 Task: Use the formula "FVSCHEDULE" in spreadsheet "Project portfolio".
Action: Mouse moved to (752, 401)
Screenshot: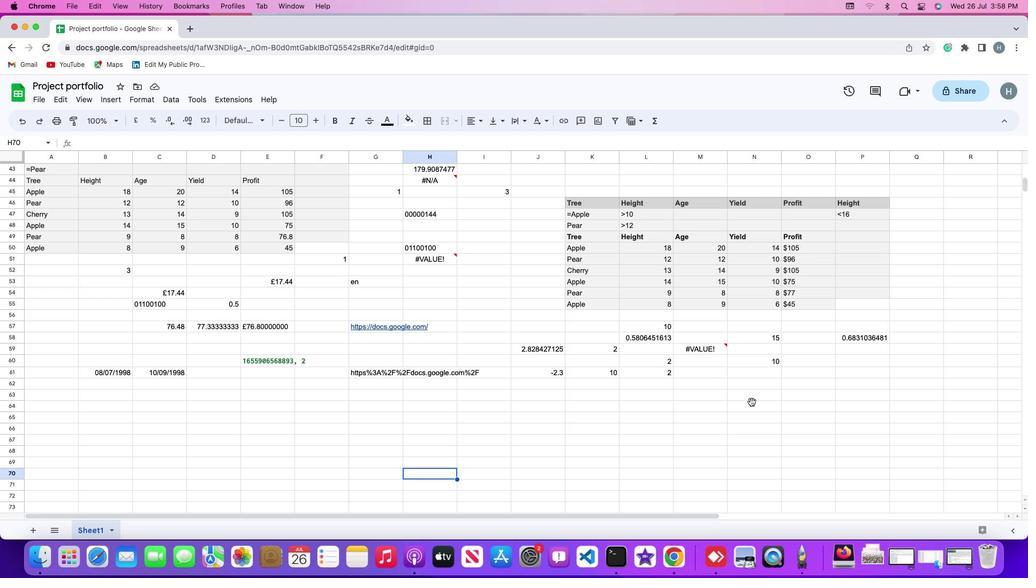 
Action: Mouse pressed left at (752, 401)
Screenshot: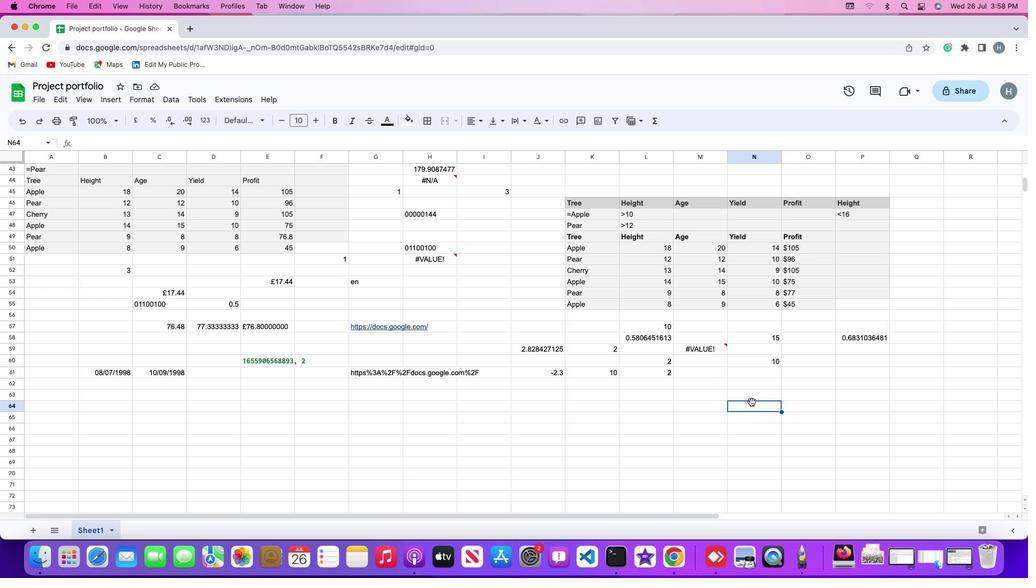 
Action: Mouse moved to (106, 100)
Screenshot: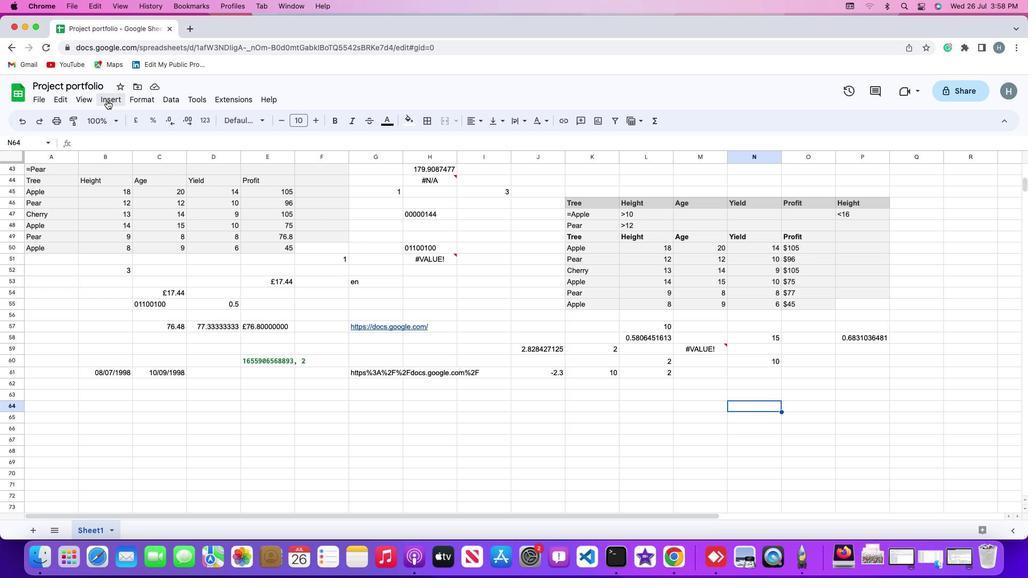 
Action: Mouse pressed left at (106, 100)
Screenshot: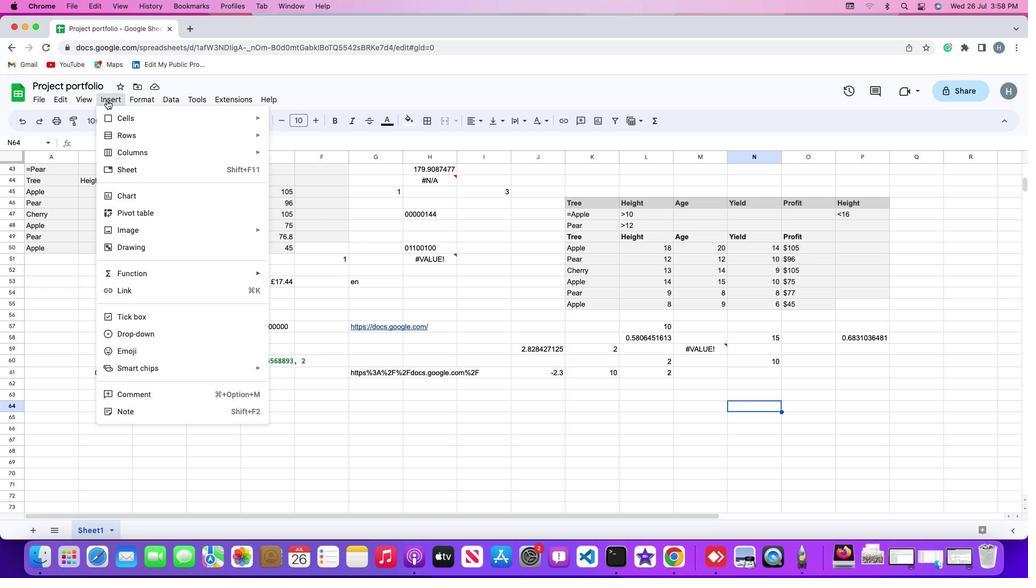 
Action: Mouse moved to (134, 274)
Screenshot: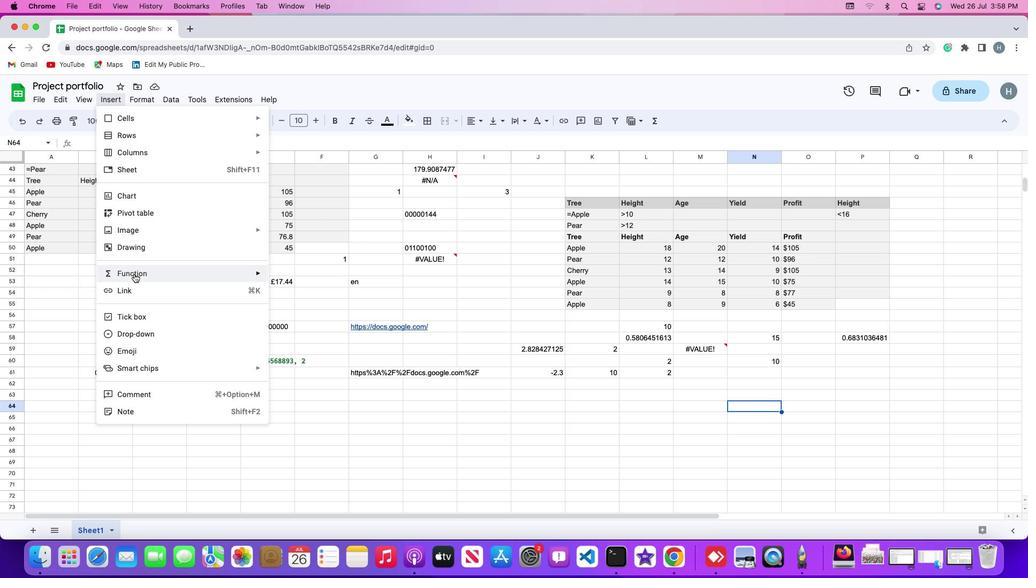 
Action: Mouse pressed left at (134, 274)
Screenshot: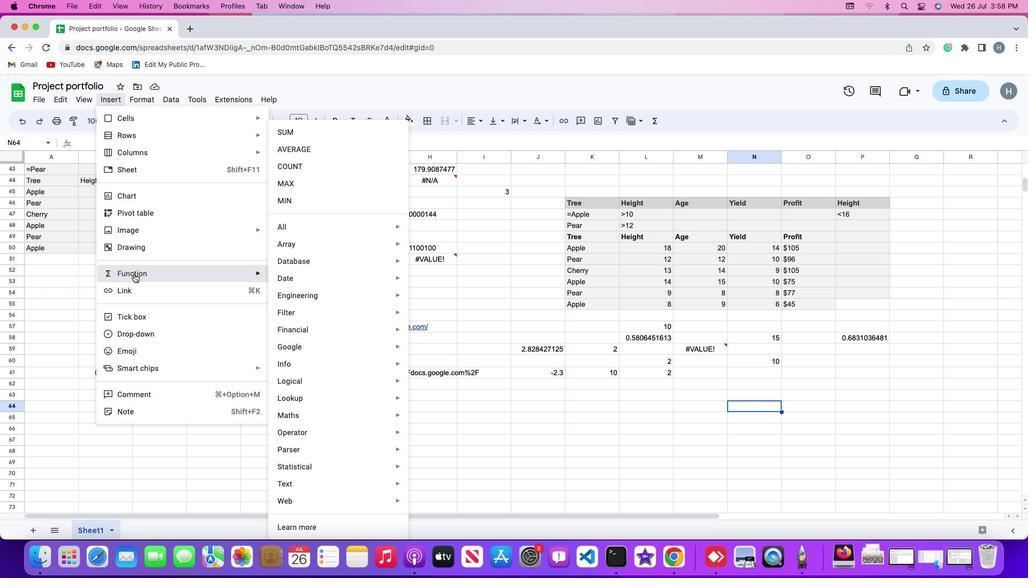 
Action: Mouse moved to (318, 226)
Screenshot: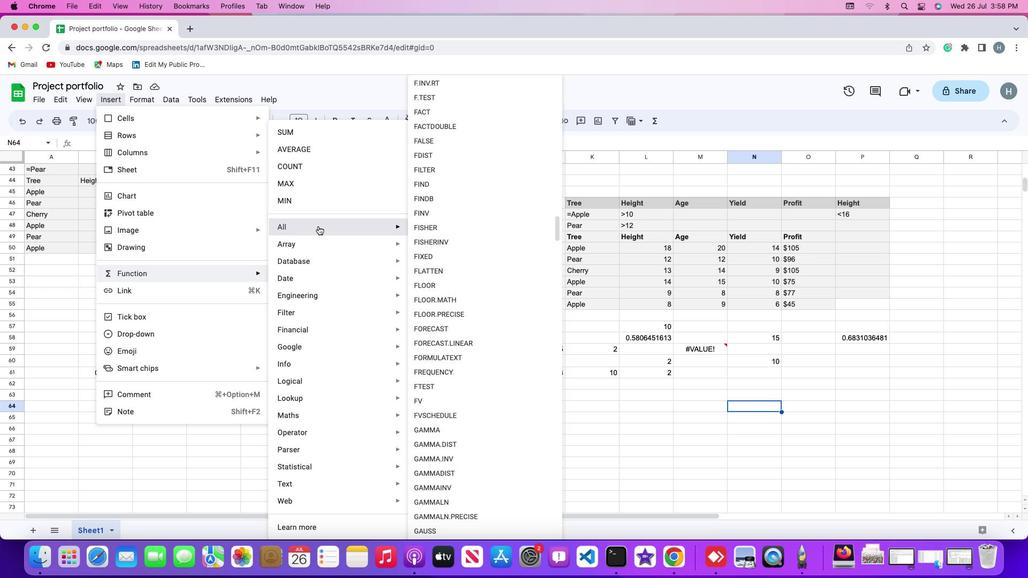 
Action: Mouse pressed left at (318, 226)
Screenshot: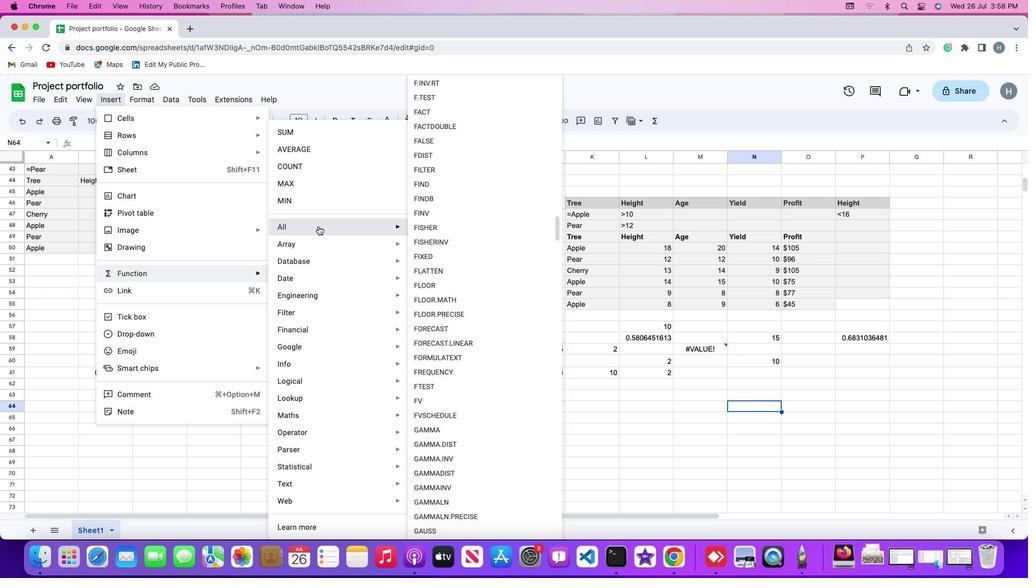 
Action: Mouse moved to (478, 385)
Screenshot: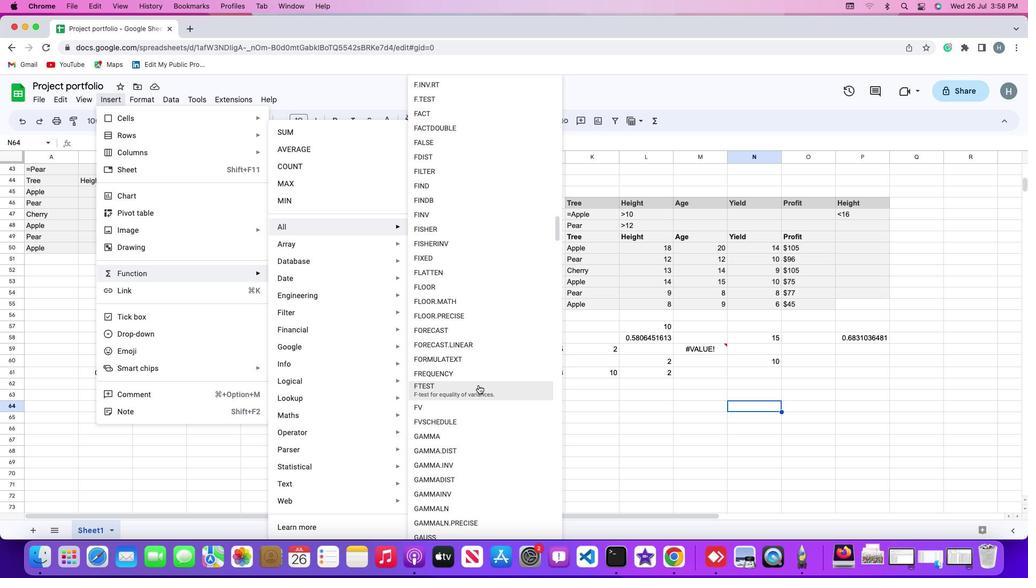 
Action: Mouse scrolled (478, 385) with delta (0, 0)
Screenshot: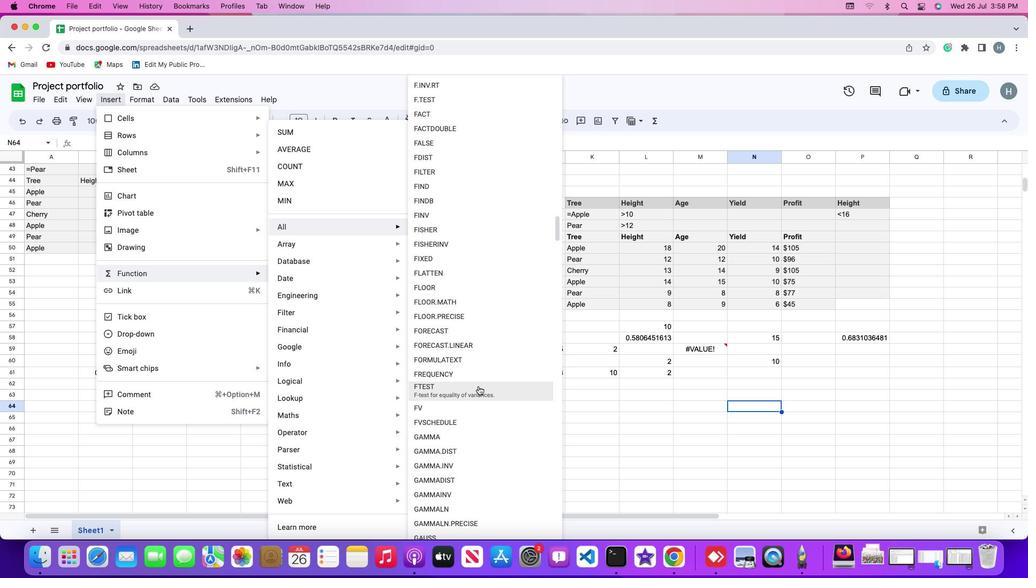 
Action: Mouse moved to (470, 421)
Screenshot: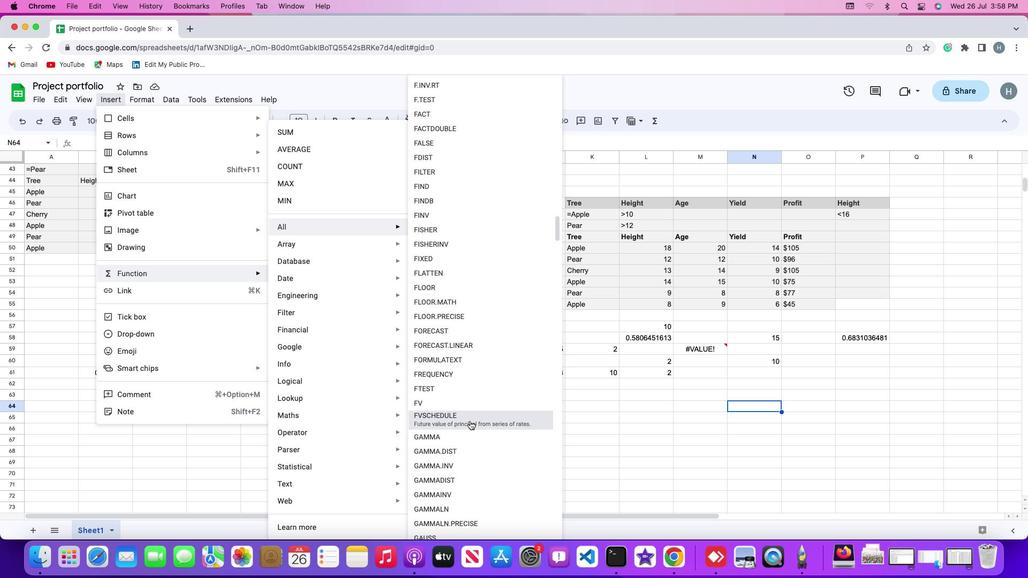 
Action: Mouse pressed left at (470, 421)
Screenshot: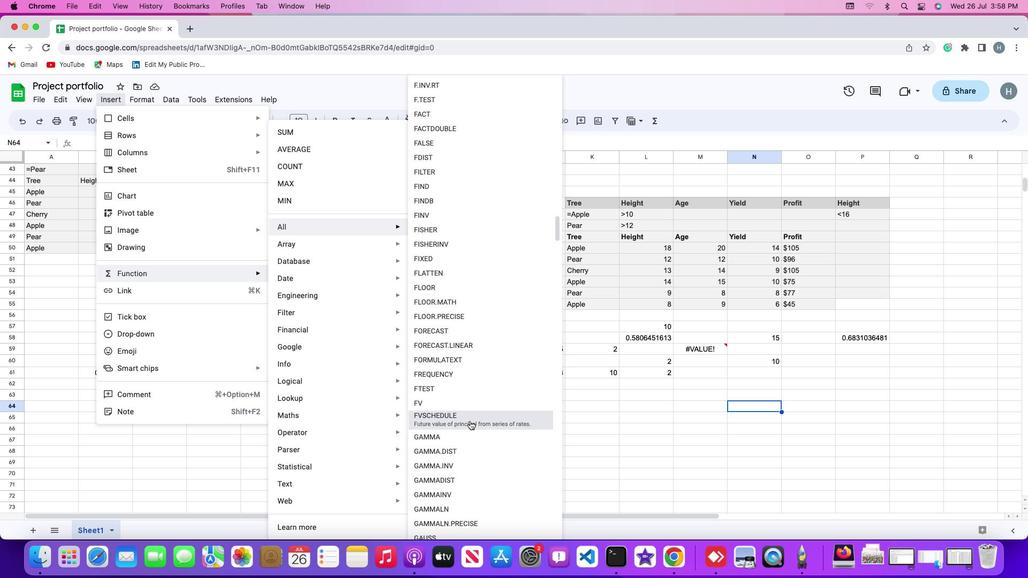 
Action: Mouse moved to (726, 373)
Screenshot: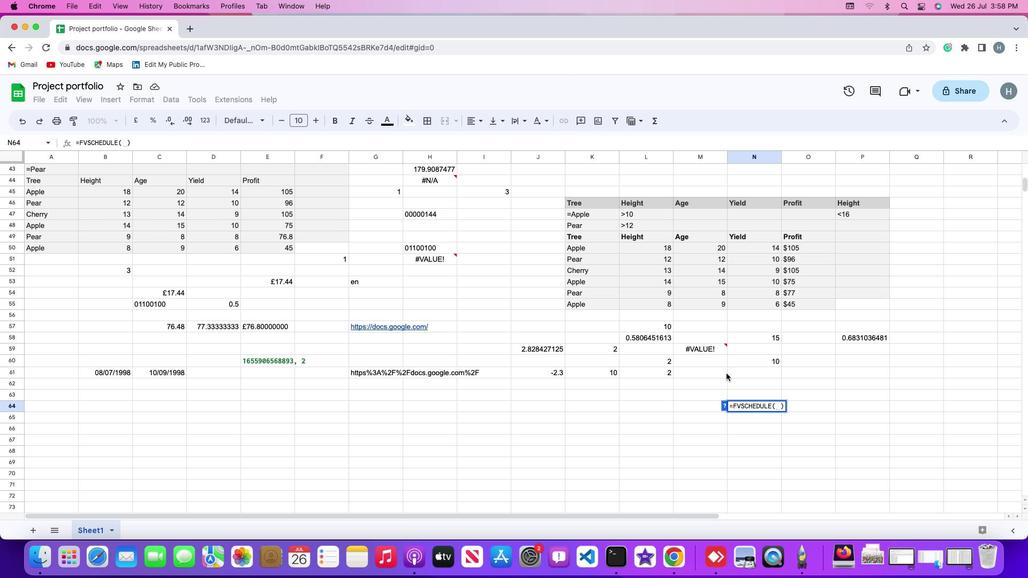 
Action: Key pressed '1''0''0''0''0'','
Screenshot: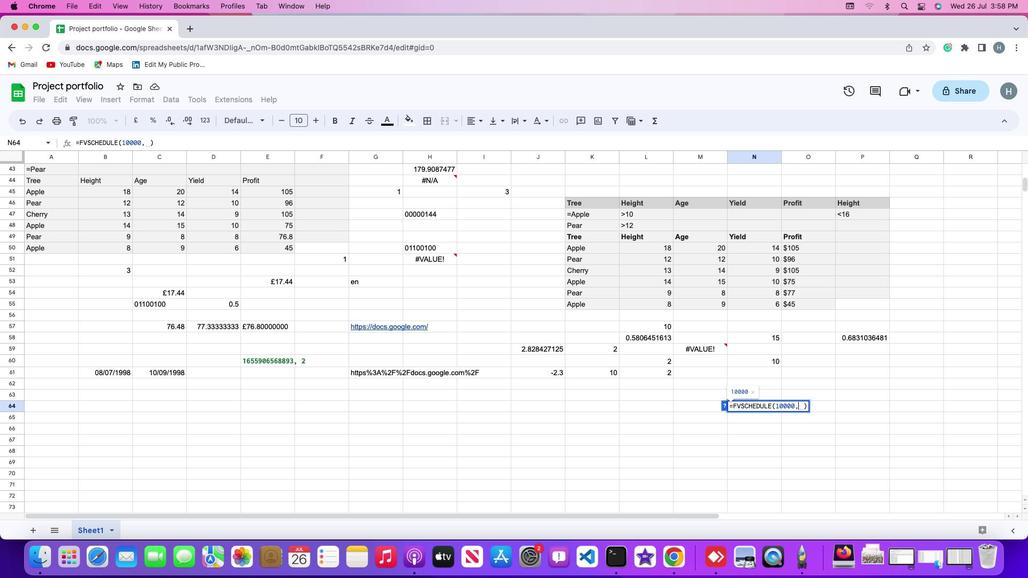 
Action: Mouse moved to (654, 247)
Screenshot: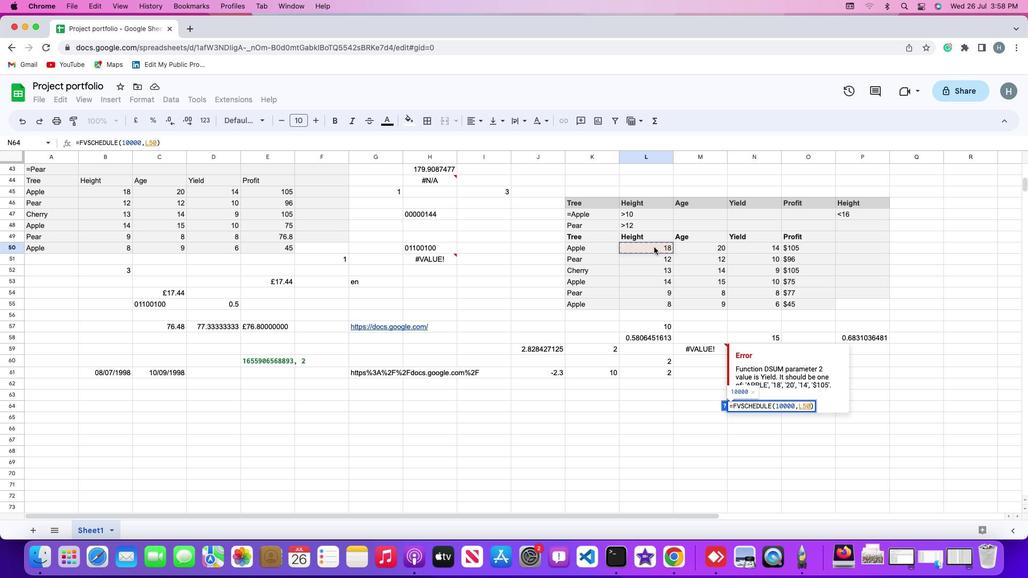 
Action: Mouse pressed left at (654, 247)
Screenshot: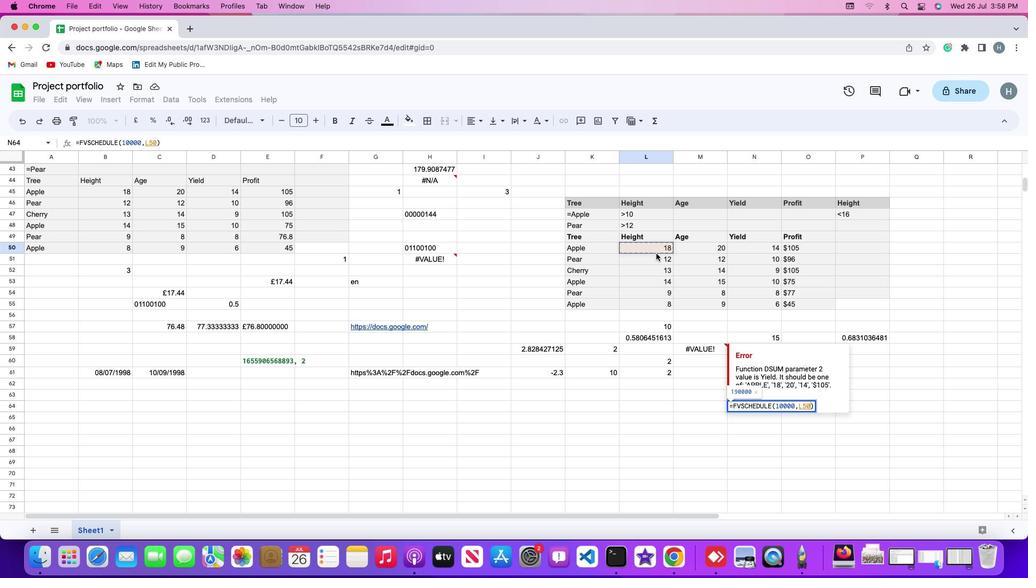 
Action: Mouse moved to (662, 299)
Screenshot: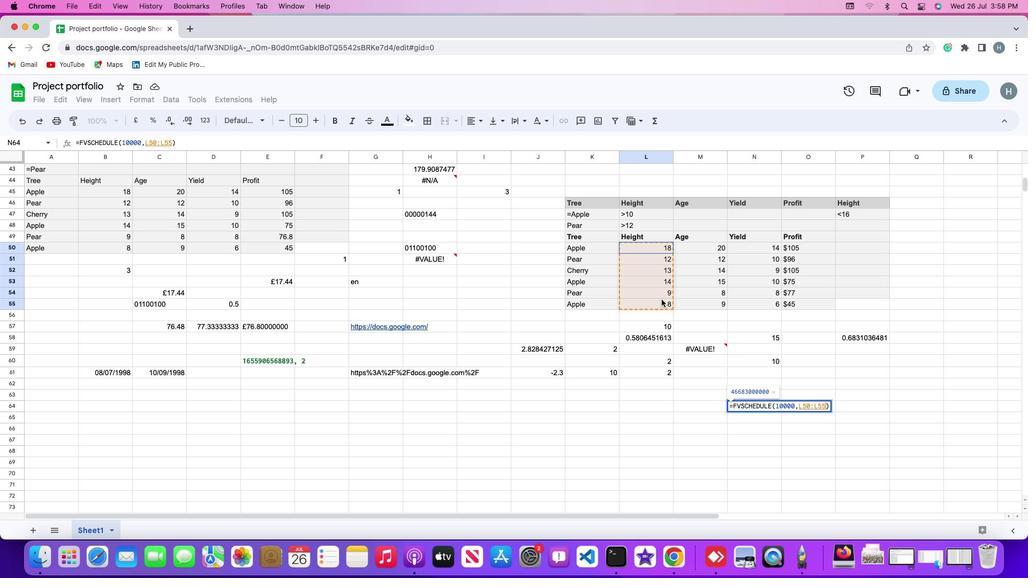 
Action: Key pressed Key.enter
Screenshot: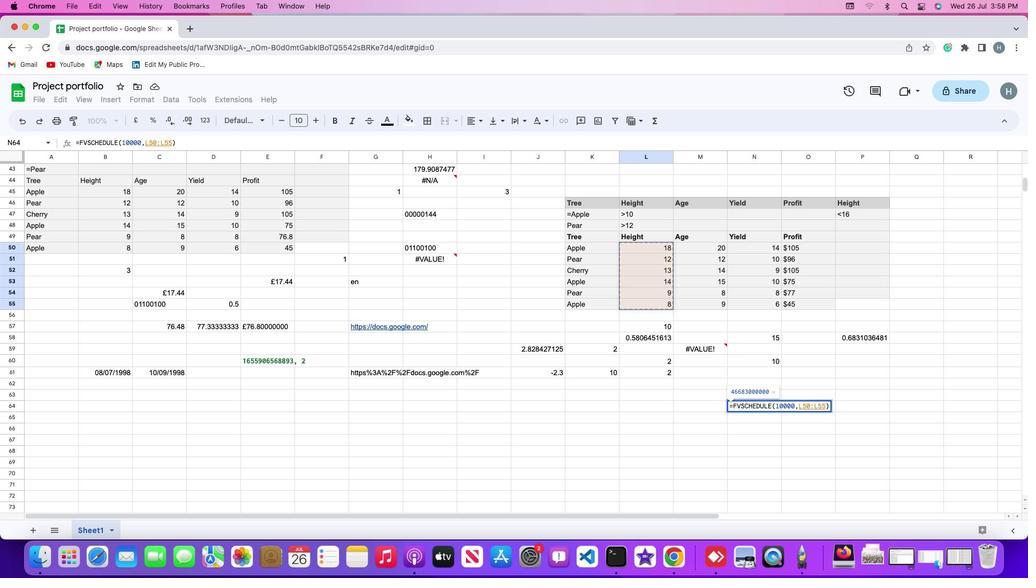 
